 Task: Create a section Capacity Scaling Sprint and in the section, add a milestone Virtual Private Network (VPN) Implementation in the project AgileFusion
Action: Mouse moved to (52, 452)
Screenshot: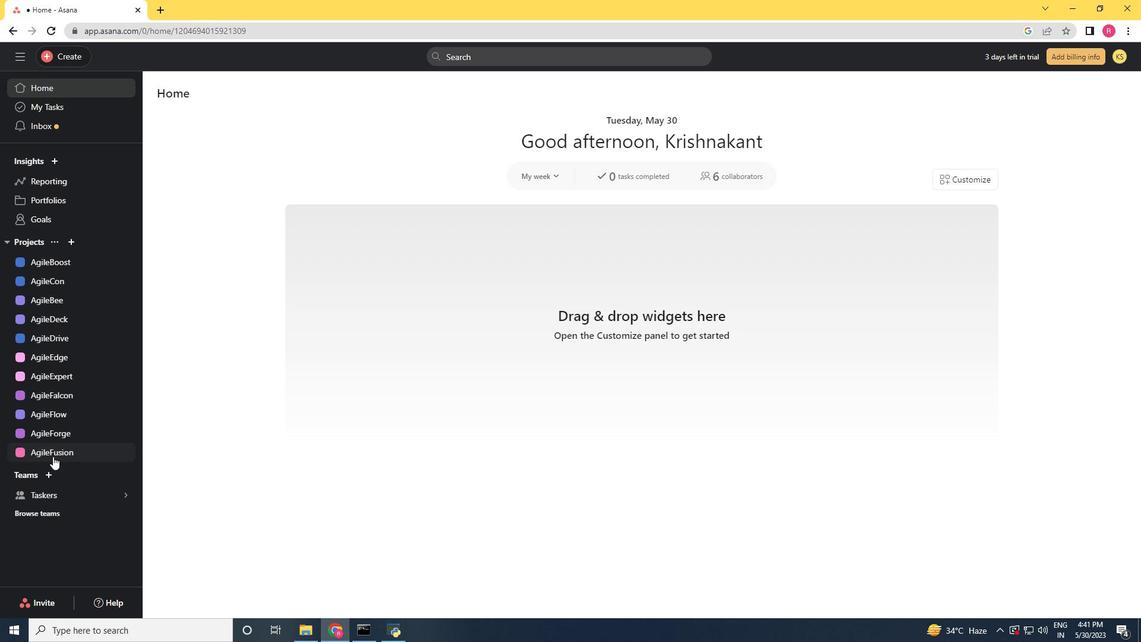 
Action: Mouse pressed left at (52, 452)
Screenshot: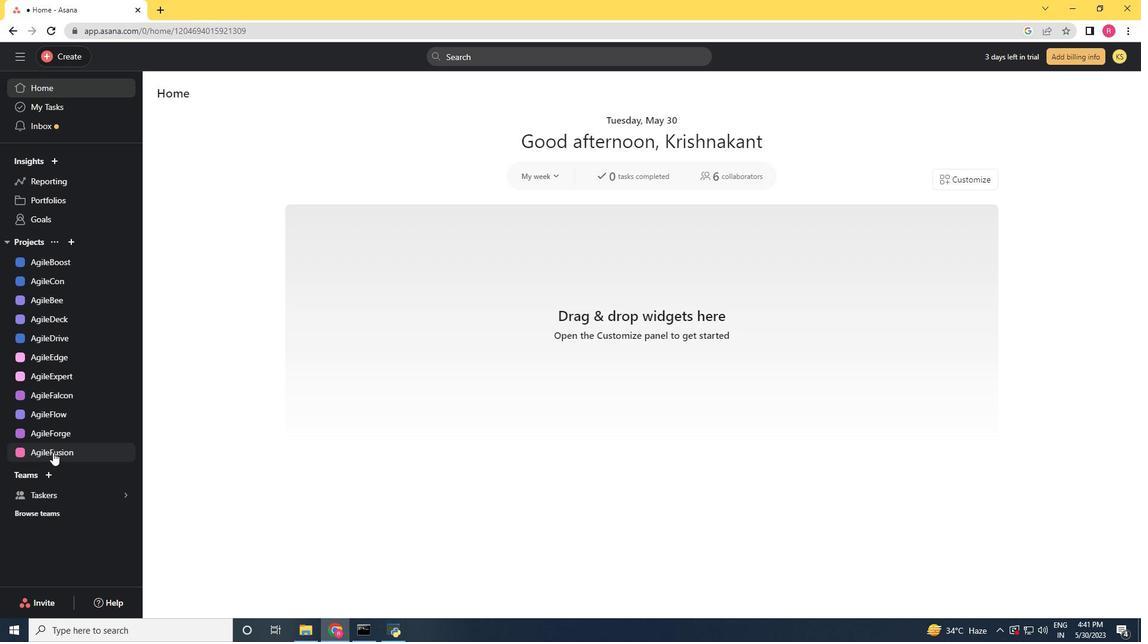 
Action: Mouse moved to (300, 549)
Screenshot: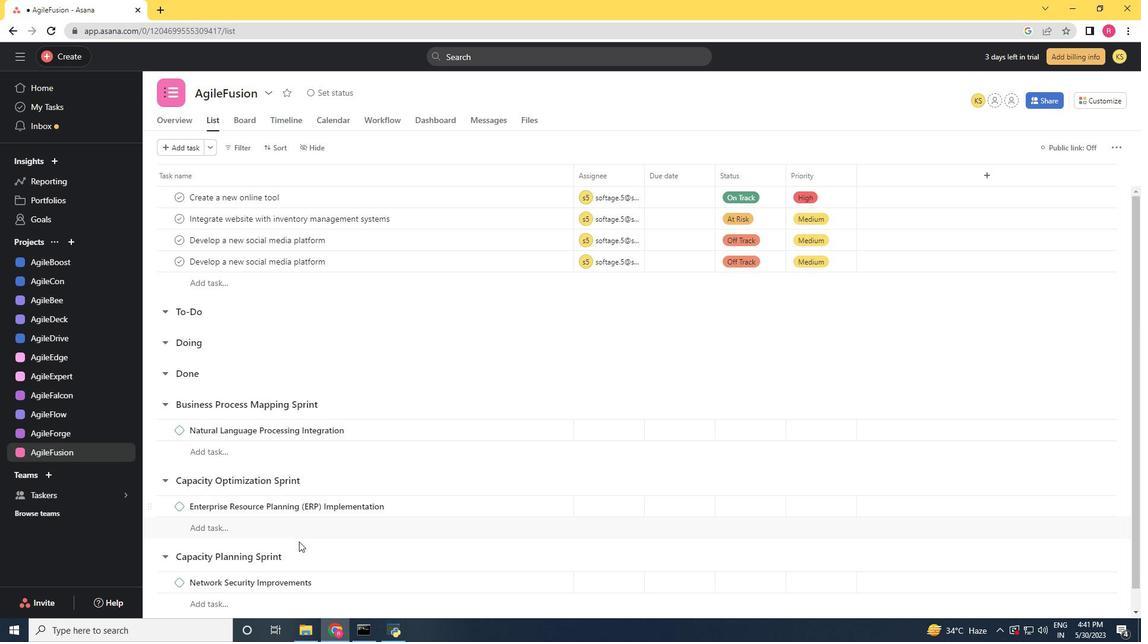 
Action: Mouse scrolled (300, 549) with delta (0, 0)
Screenshot: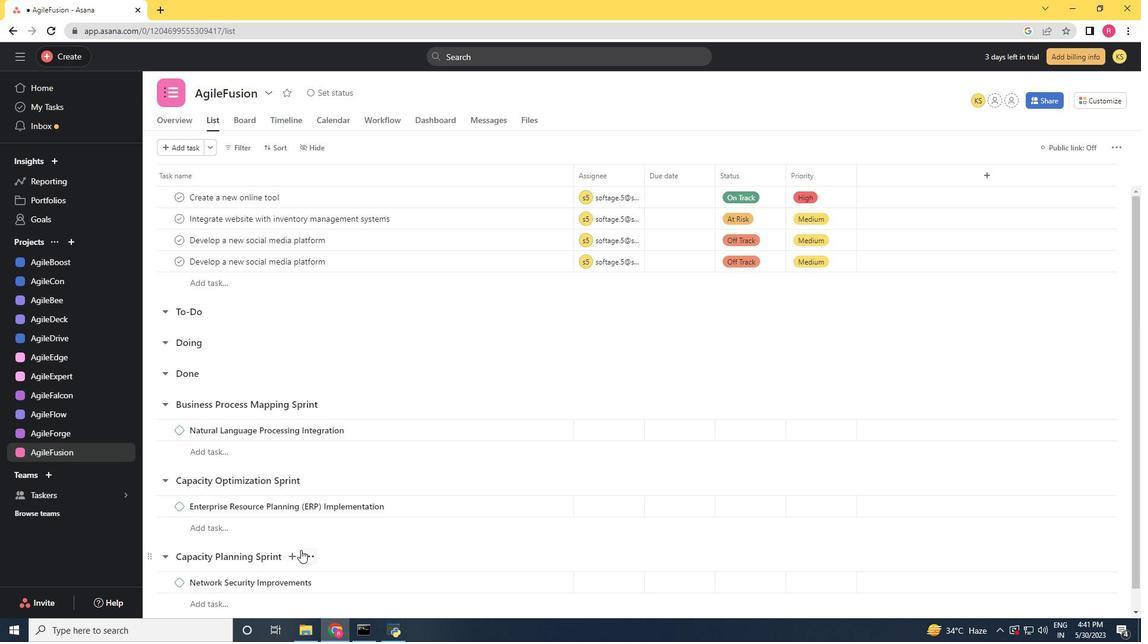 
Action: Mouse scrolled (300, 549) with delta (0, 0)
Screenshot: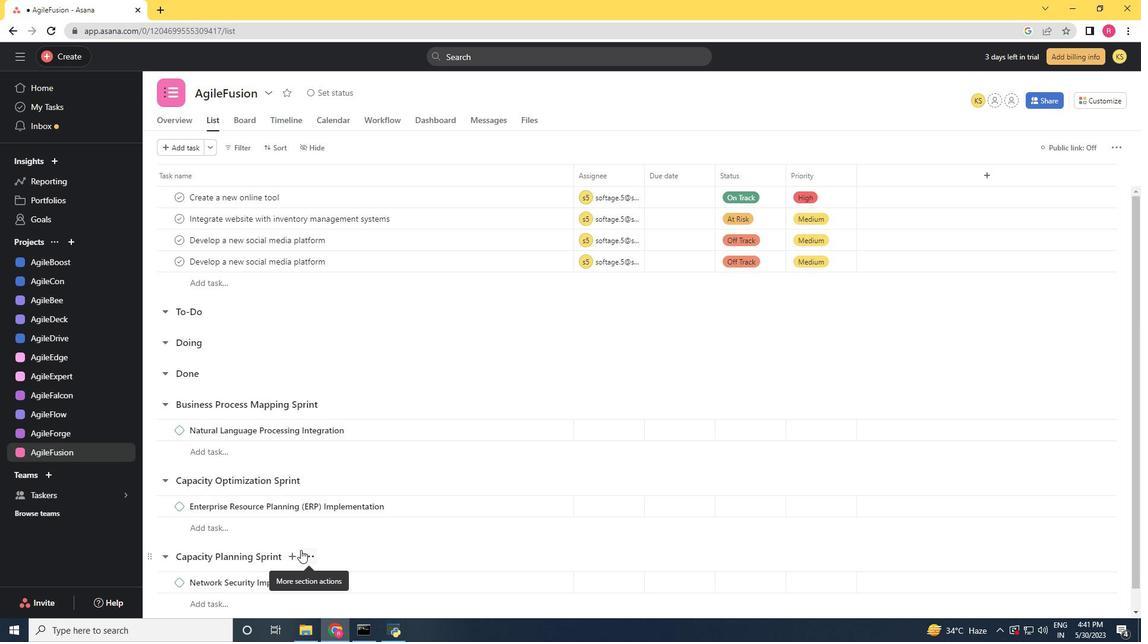 
Action: Mouse scrolled (300, 549) with delta (0, 0)
Screenshot: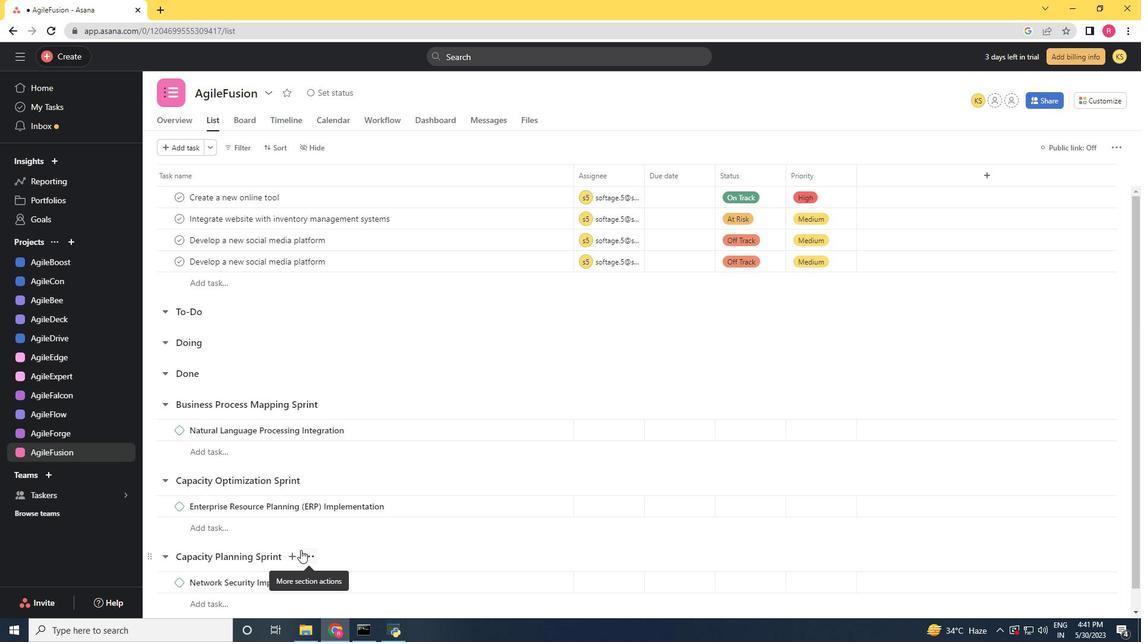 
Action: Mouse scrolled (300, 549) with delta (0, 0)
Screenshot: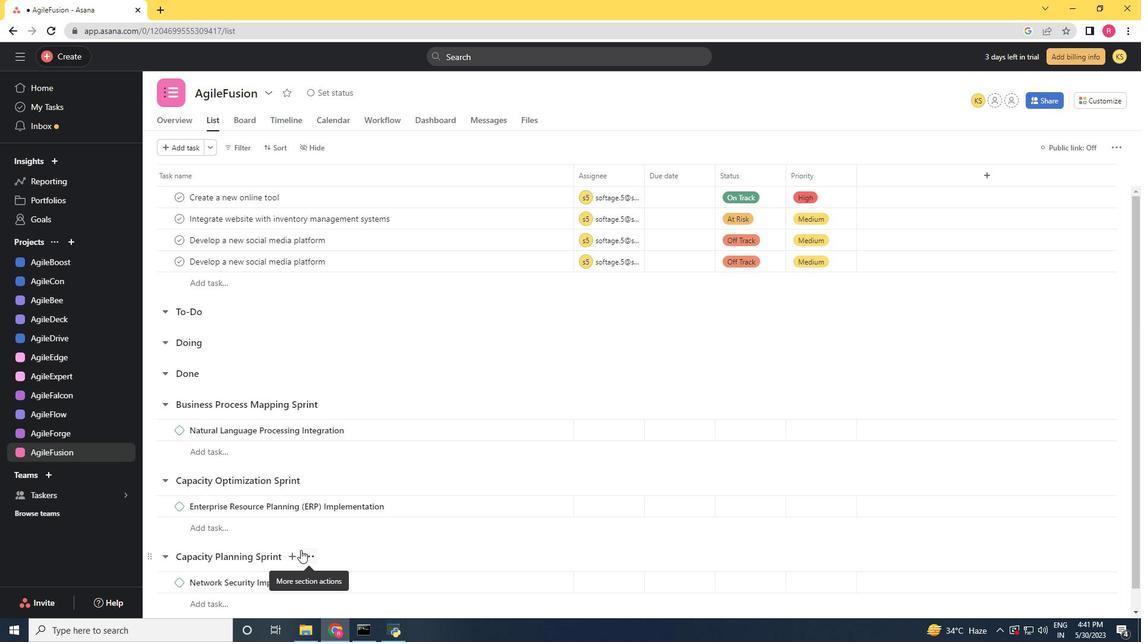 
Action: Mouse moved to (215, 608)
Screenshot: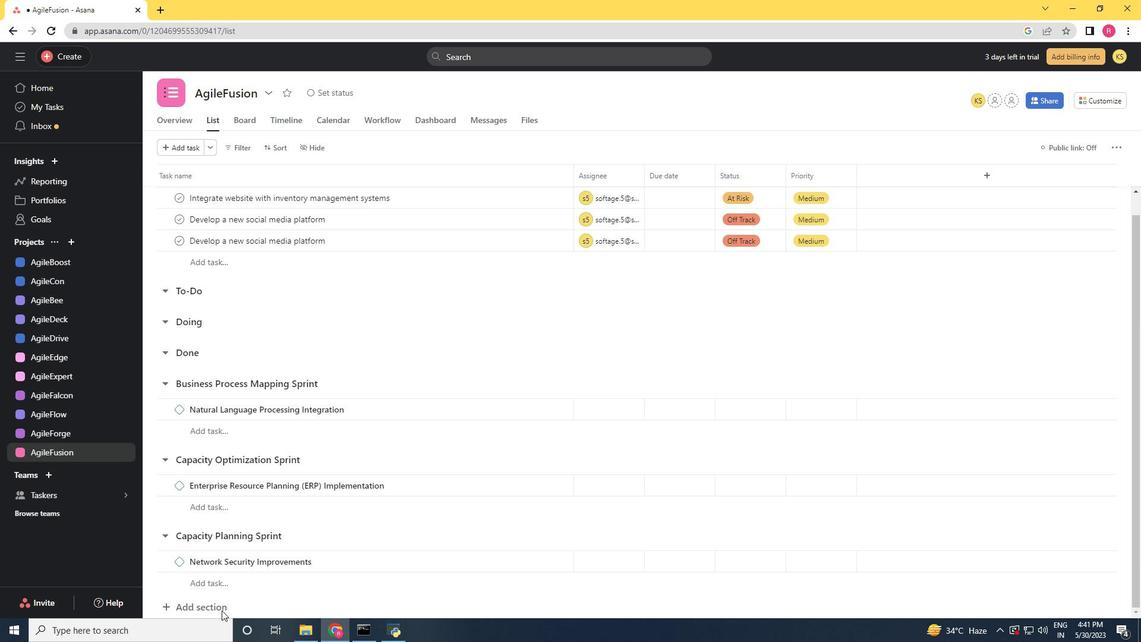 
Action: Mouse pressed left at (215, 608)
Screenshot: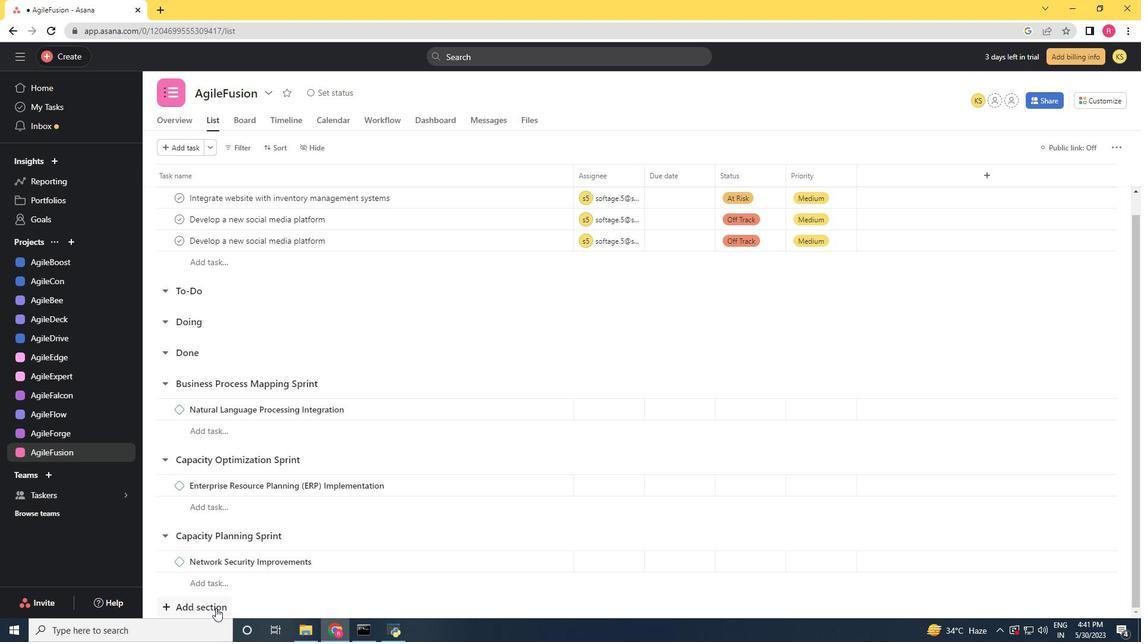 
Action: Mouse scrolled (215, 607) with delta (0, 0)
Screenshot: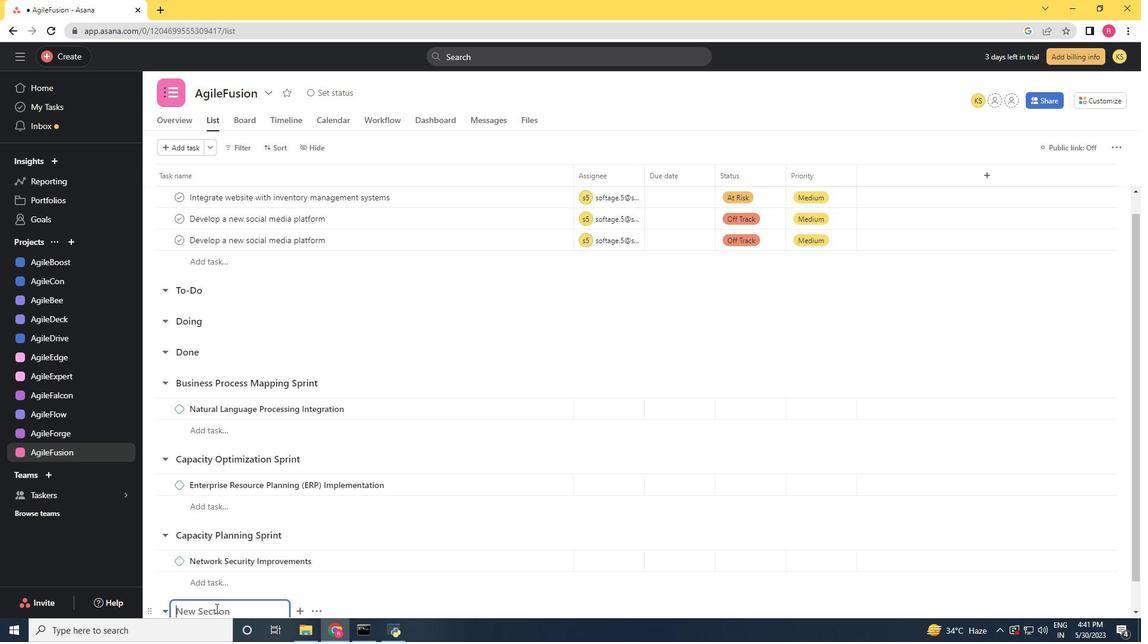 
Action: Mouse scrolled (215, 607) with delta (0, 0)
Screenshot: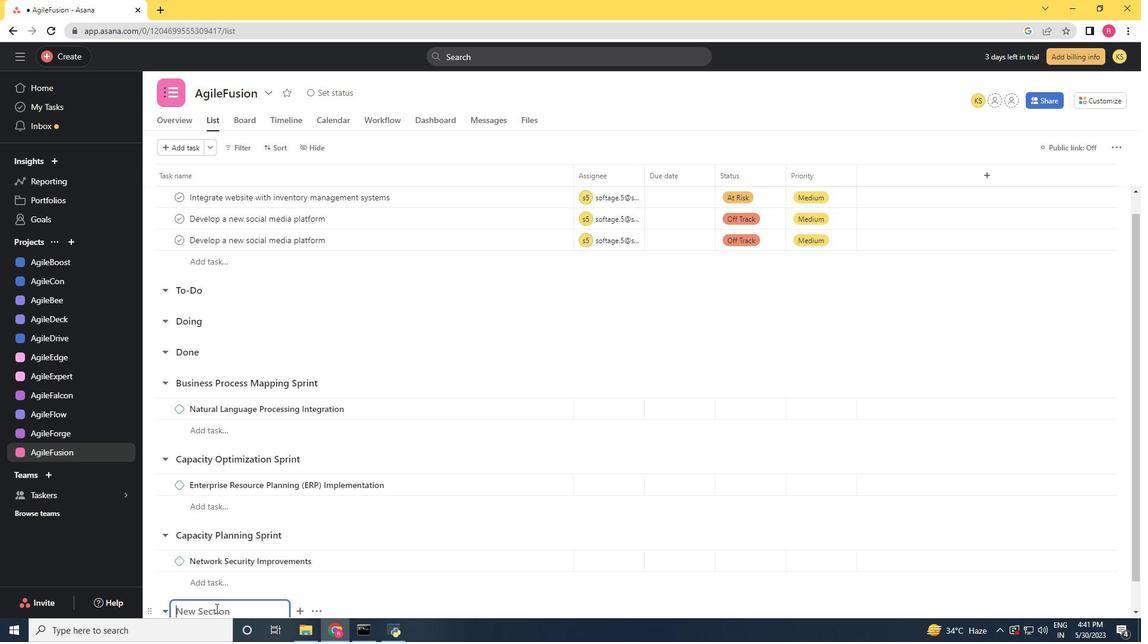 
Action: Mouse scrolled (215, 607) with delta (0, 0)
Screenshot: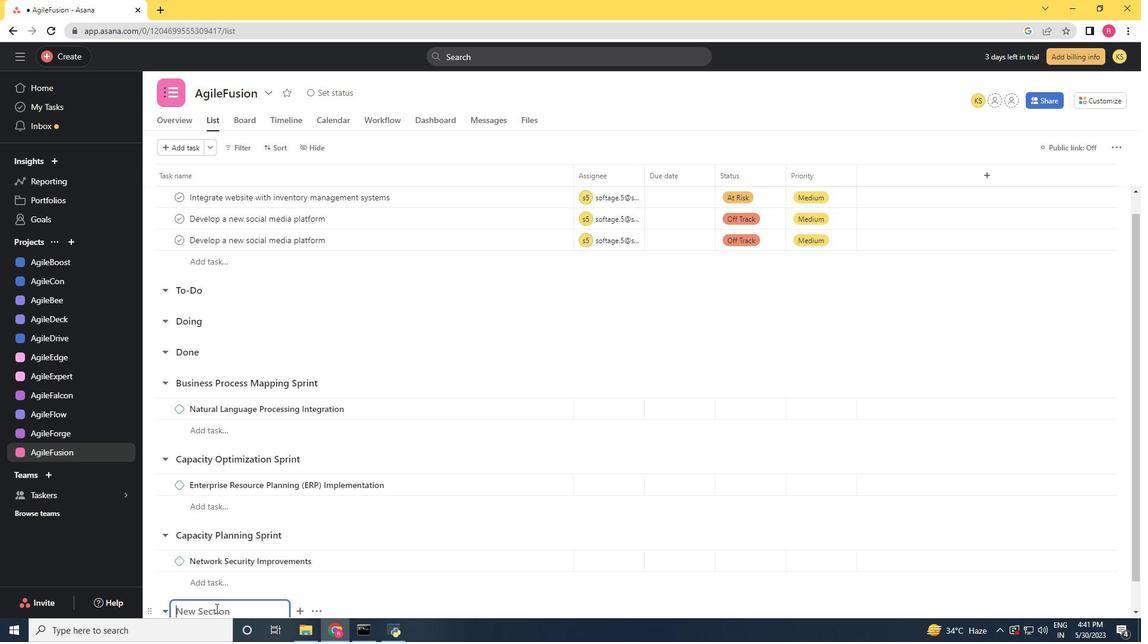 
Action: Key pressed <Key.shift>Capacity<Key.space><Key.shift>Scaling<Key.space><Key.shift><Key.shift><Key.shift>Sprint<Key.space><Key.enter><Key.shift><Key.shift>Virtual<Key.space><Key.shift>Private<Key.space><Key.shift>Network<Key.space><Key.shift_r><Key.shift_r>(VPN)<Key.space><Key.shift>Implementation
Screenshot: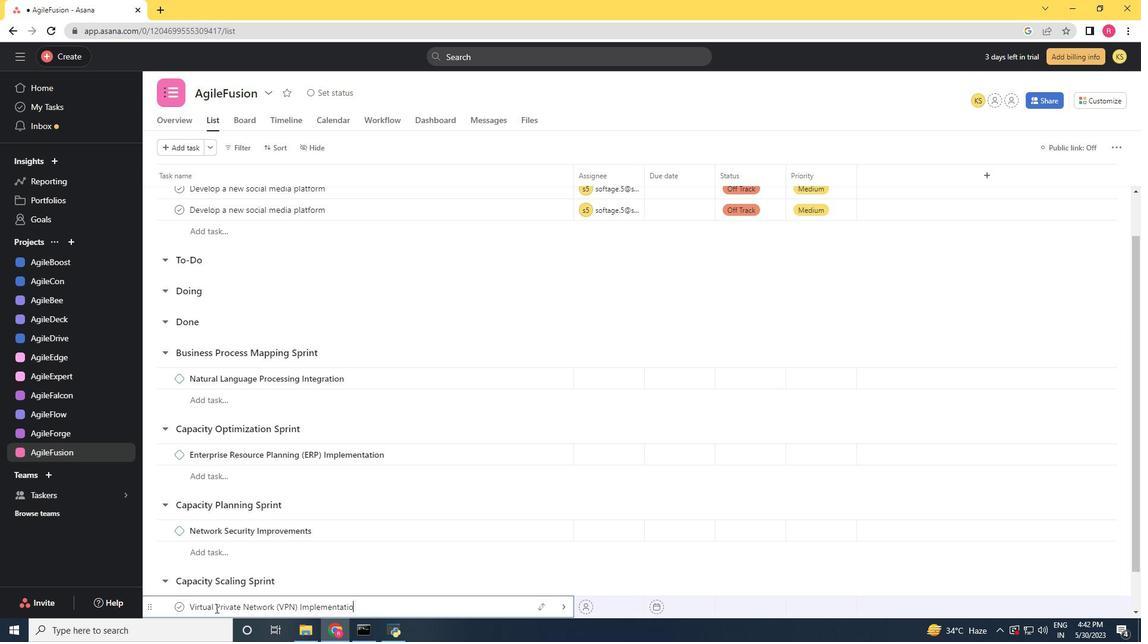 
Action: Mouse moved to (382, 550)
Screenshot: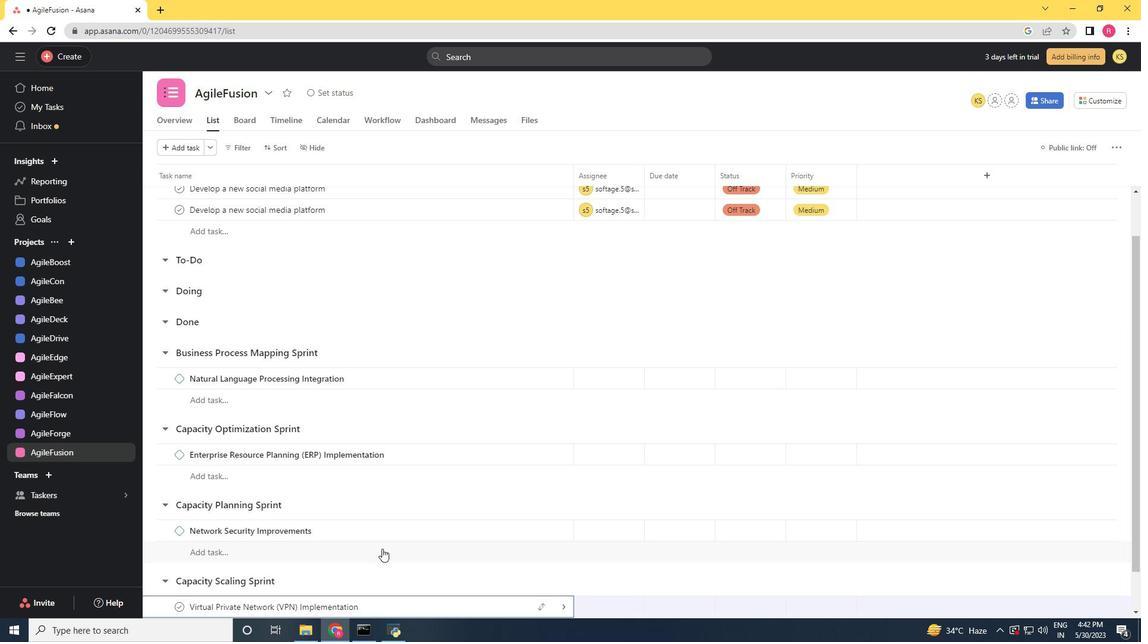 
Action: Mouse scrolled (382, 549) with delta (0, 0)
Screenshot: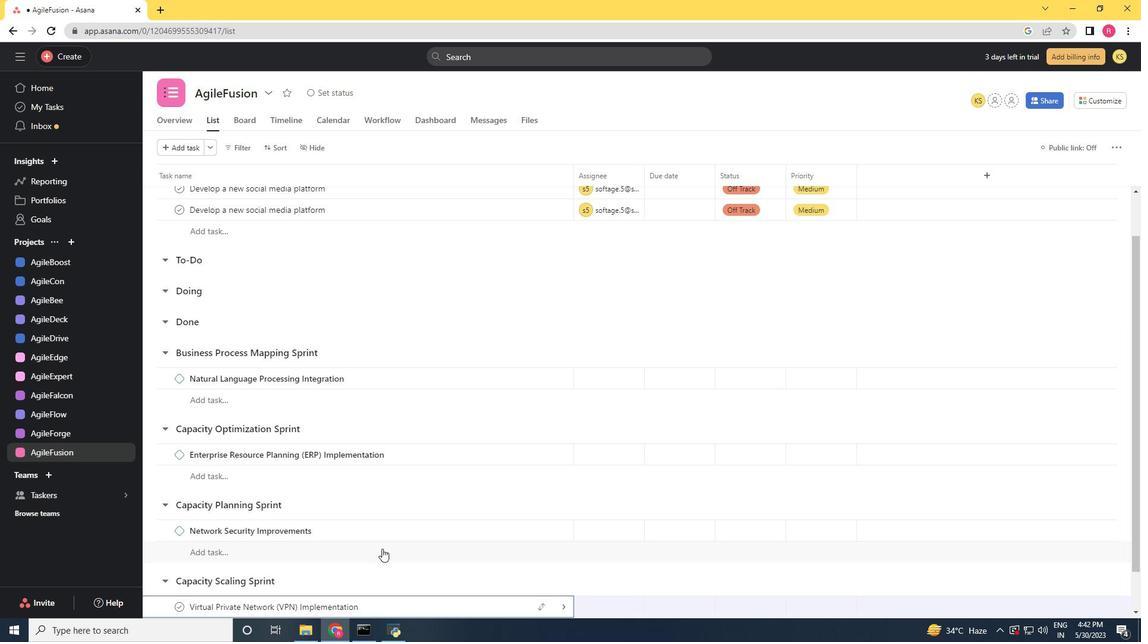 
Action: Mouse moved to (381, 553)
Screenshot: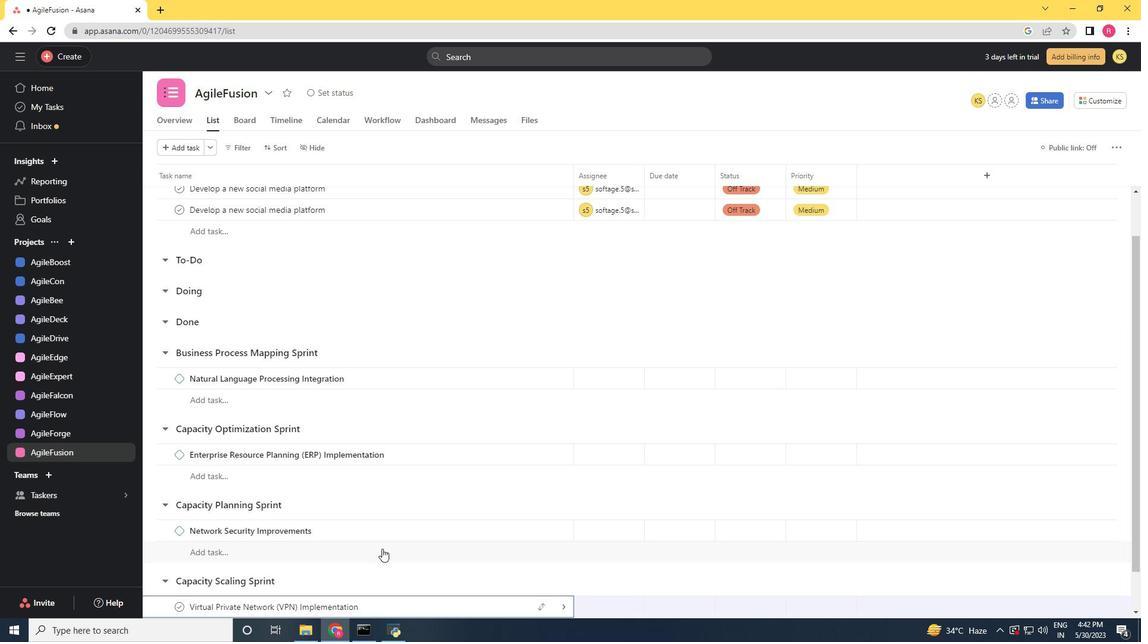 
Action: Mouse scrolled (381, 552) with delta (0, 0)
Screenshot: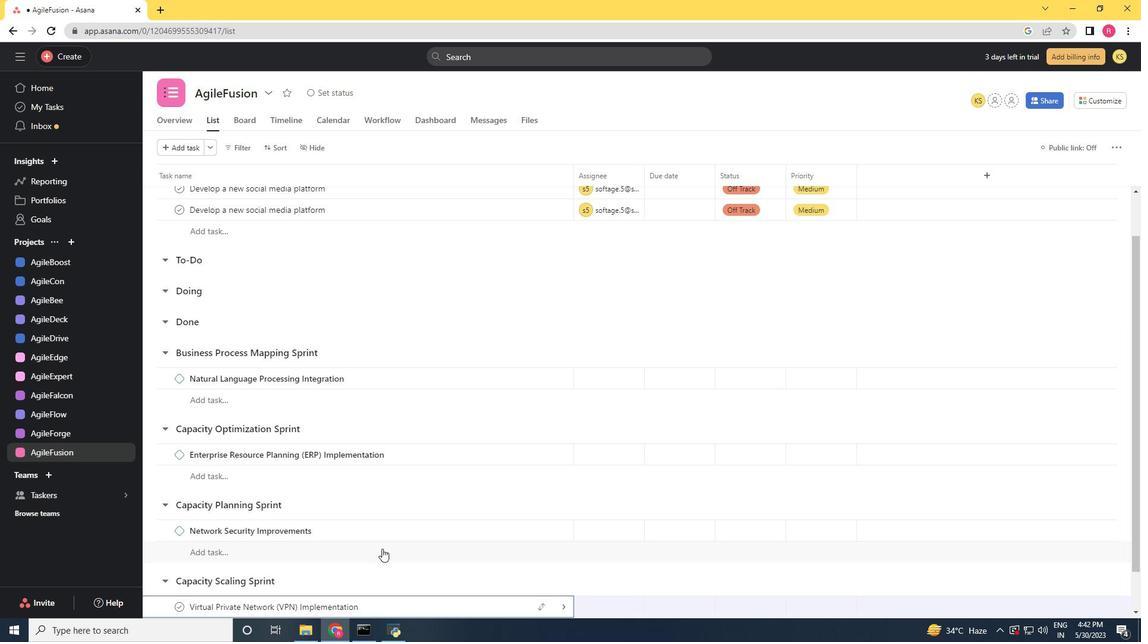
Action: Mouse moved to (381, 554)
Screenshot: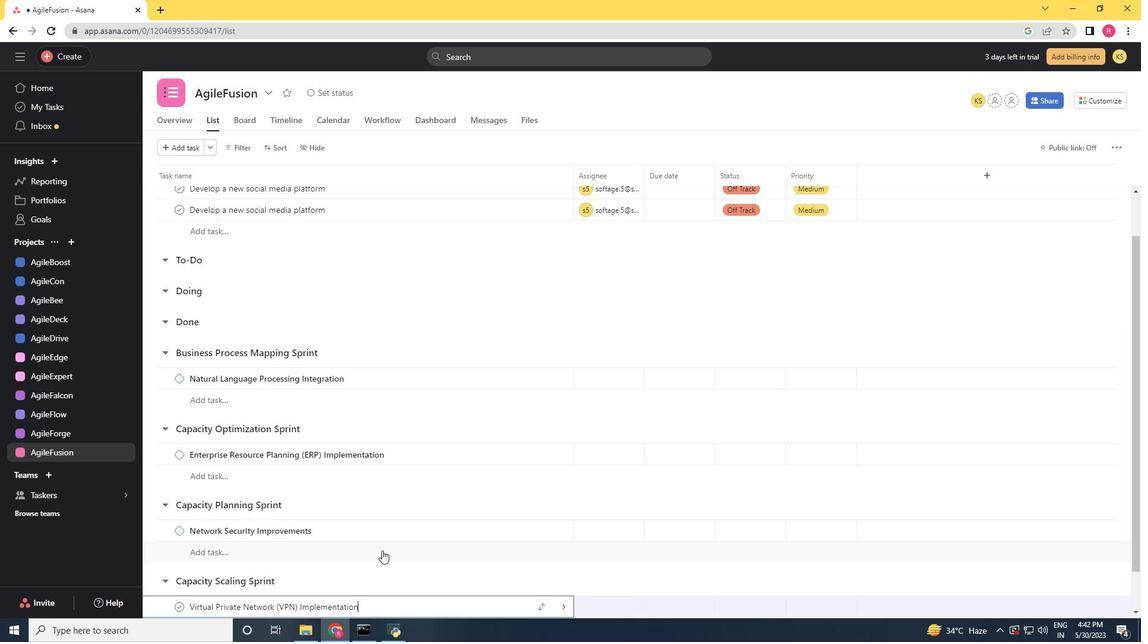 
Action: Mouse scrolled (381, 553) with delta (0, 0)
Screenshot: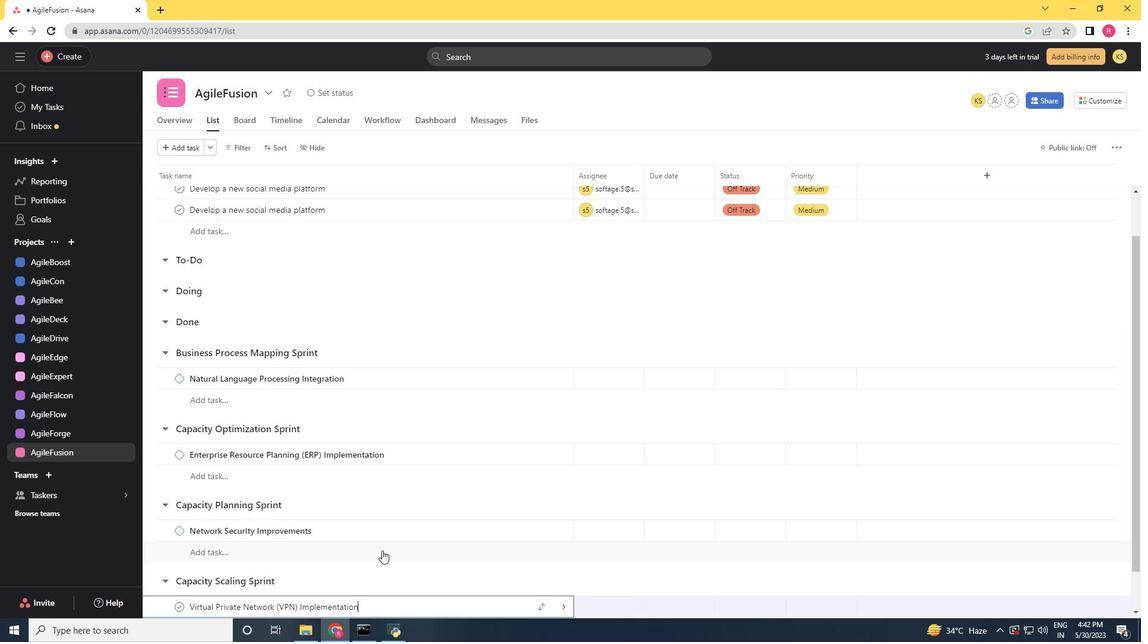 
Action: Mouse moved to (380, 556)
Screenshot: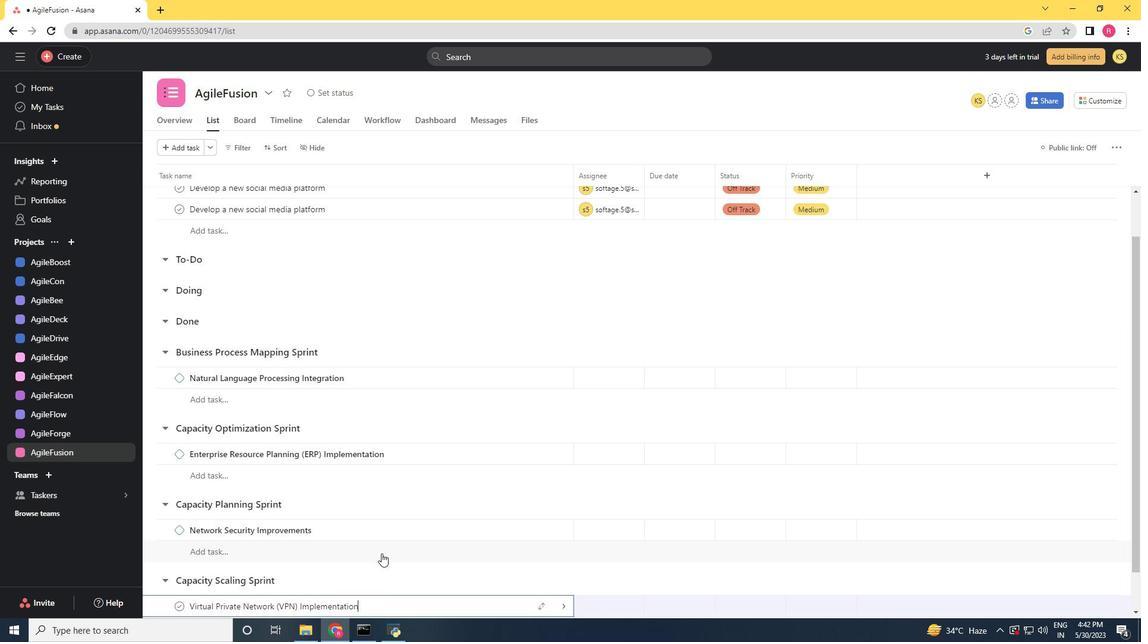 
Action: Mouse pressed right at (380, 556)
Screenshot: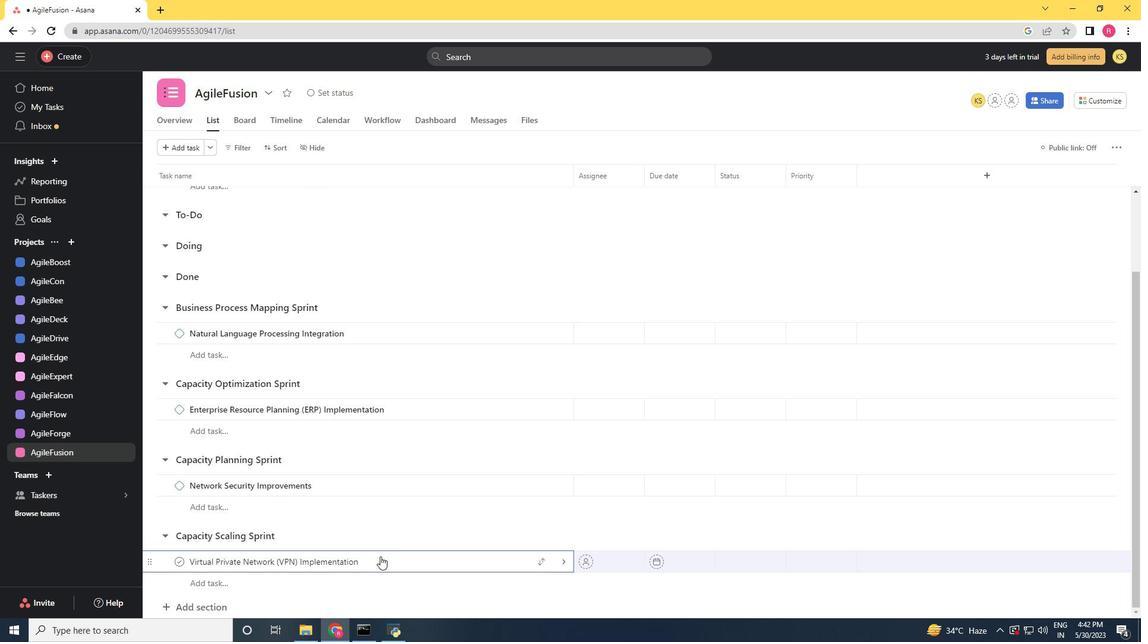 
Action: Mouse moved to (424, 499)
Screenshot: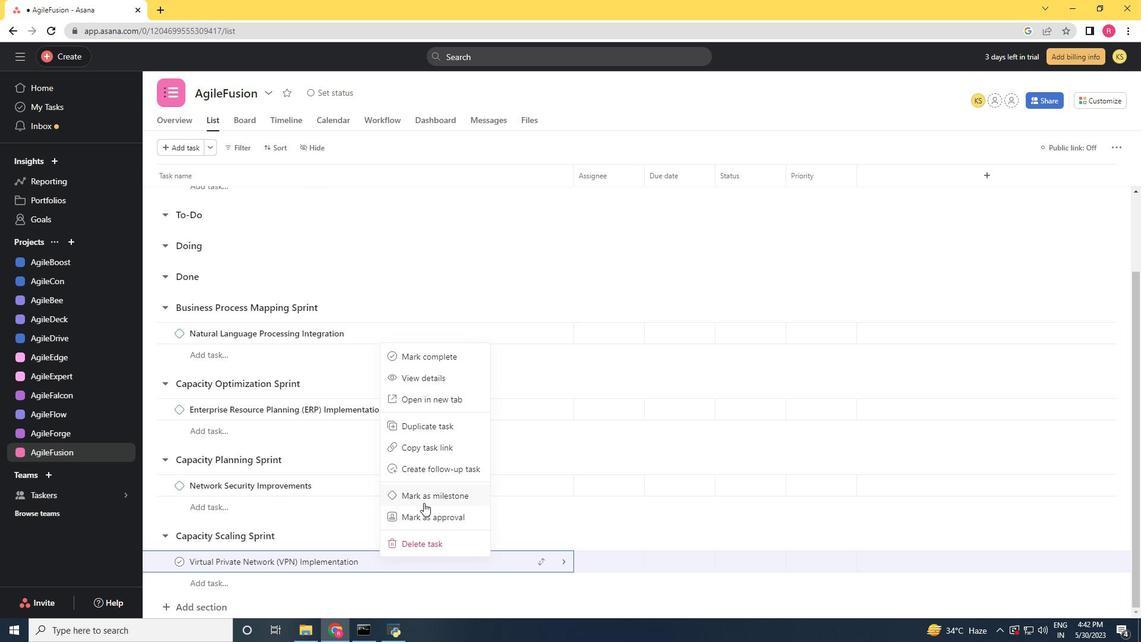 
Action: Mouse pressed left at (424, 499)
Screenshot: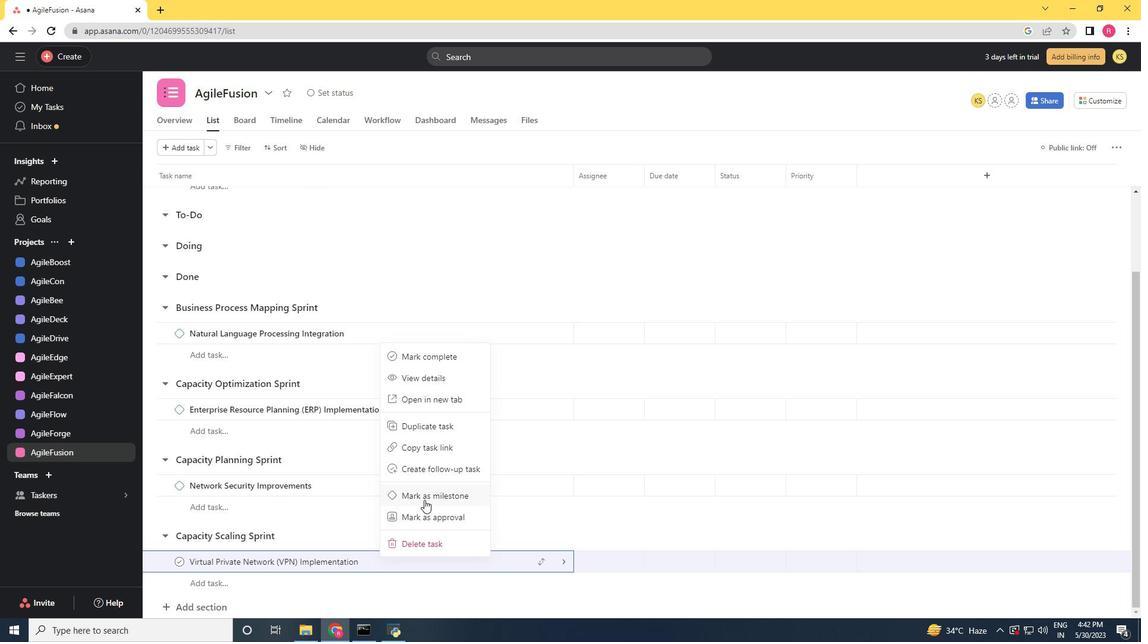 
